 Task: Select the committer date option in the branch sort order.
Action: Mouse moved to (19, 533)
Screenshot: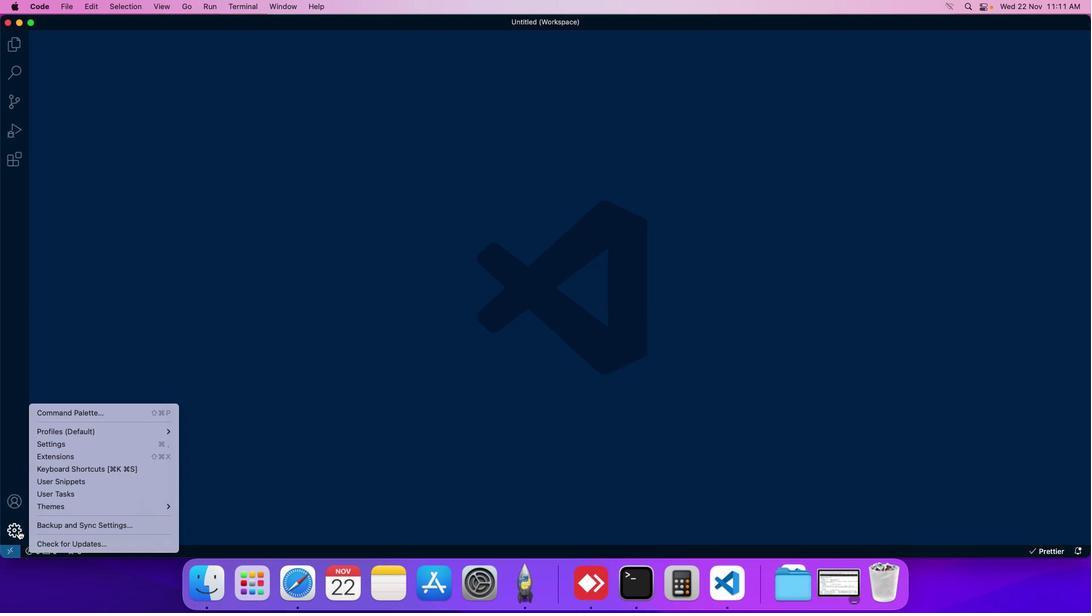 
Action: Mouse pressed left at (19, 533)
Screenshot: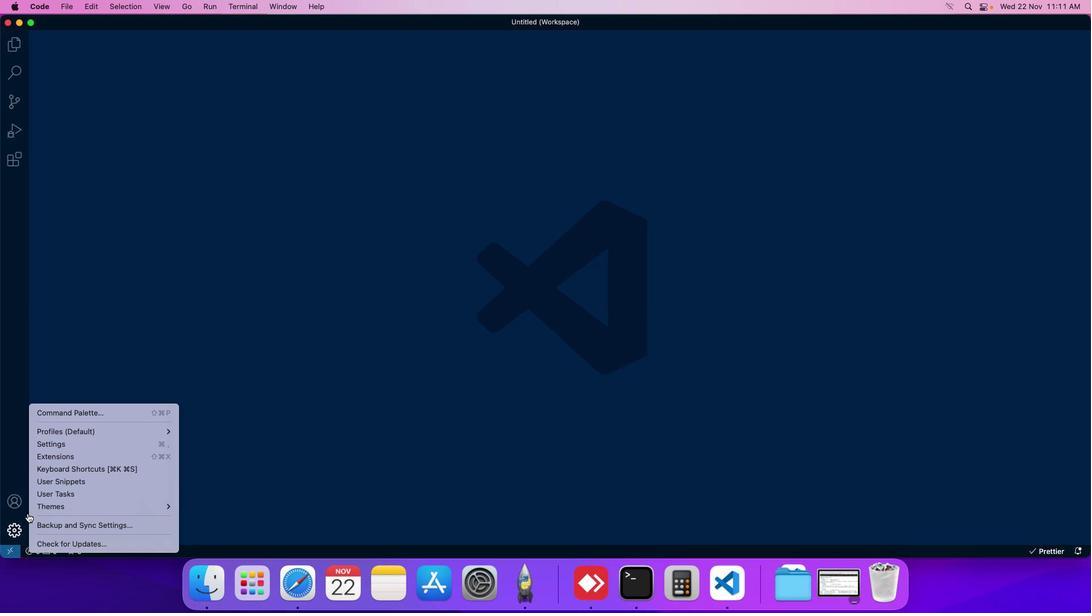 
Action: Mouse moved to (75, 448)
Screenshot: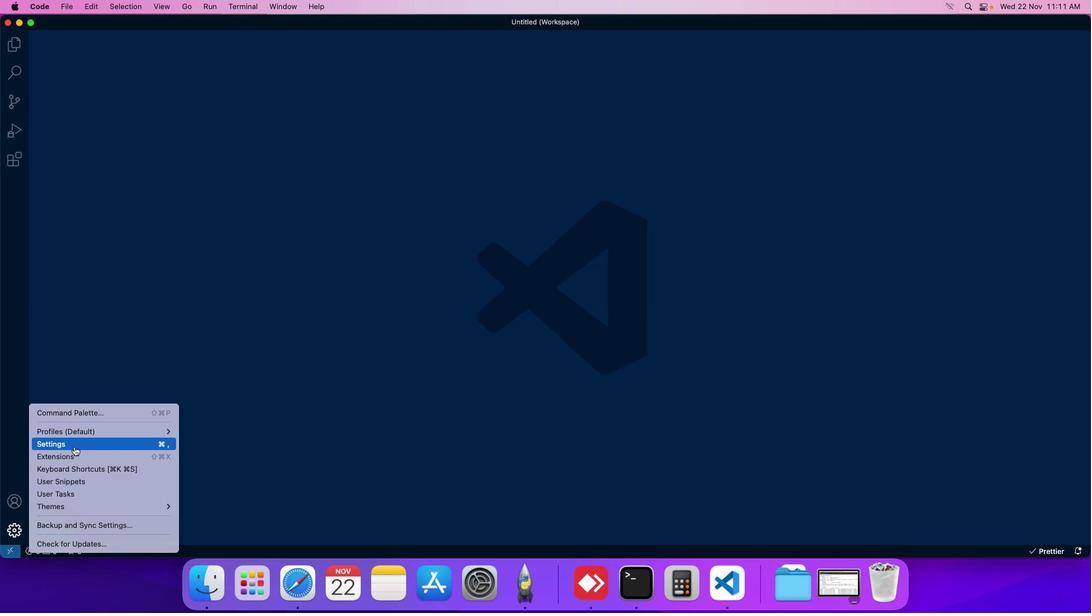 
Action: Mouse pressed left at (75, 448)
Screenshot: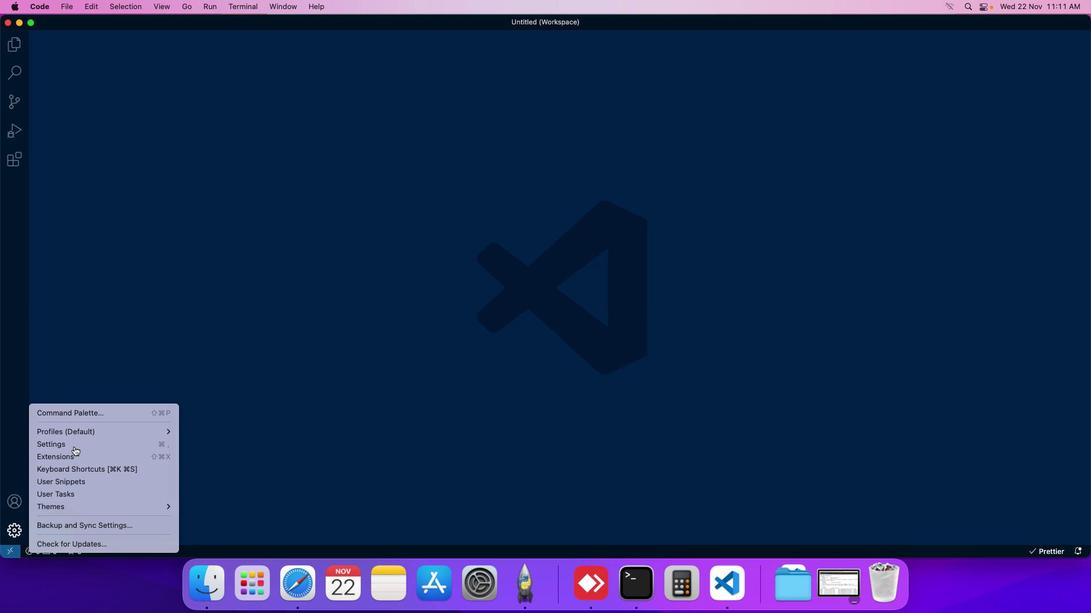 
Action: Mouse moved to (248, 93)
Screenshot: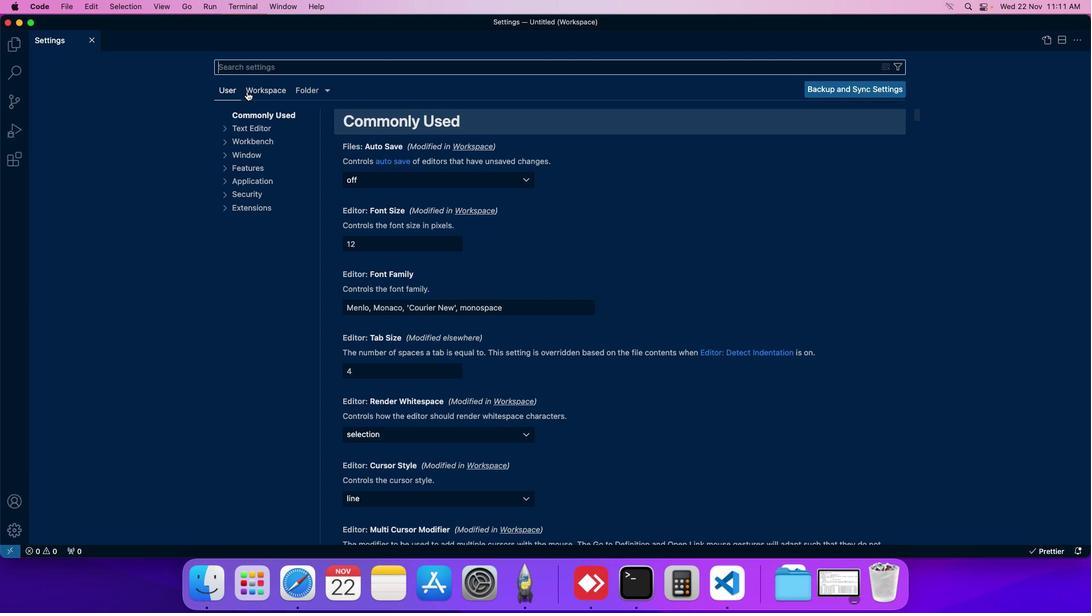 
Action: Mouse pressed left at (248, 93)
Screenshot: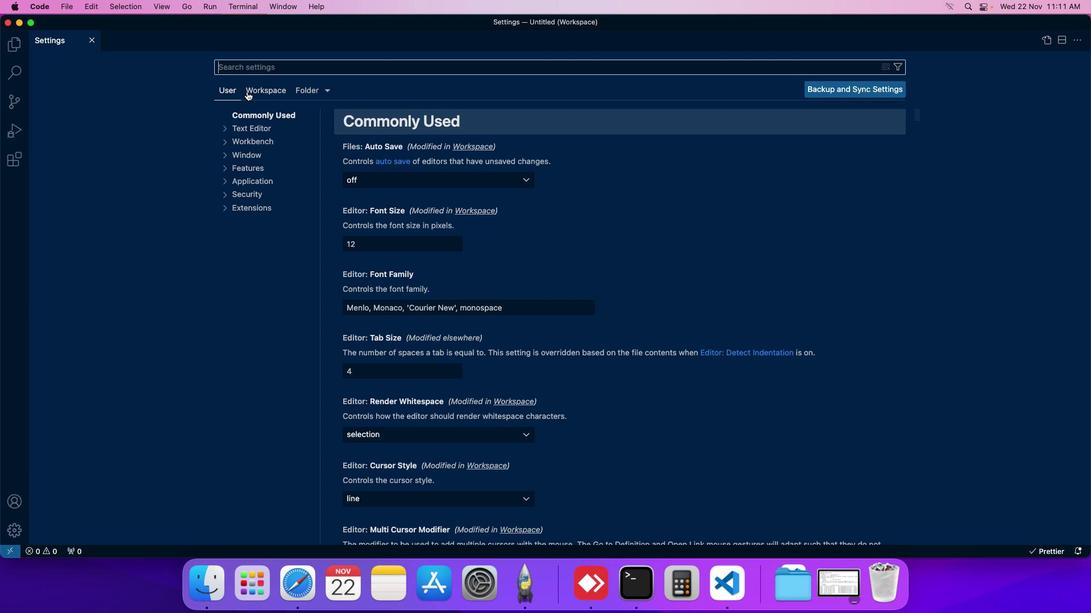 
Action: Mouse moved to (234, 193)
Screenshot: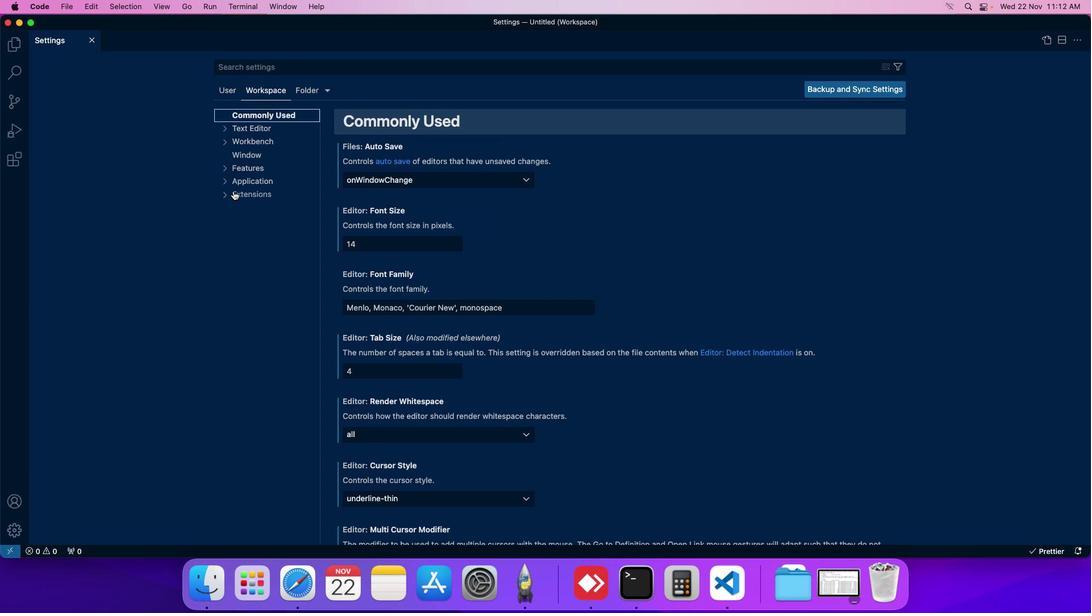 
Action: Mouse pressed left at (234, 193)
Screenshot: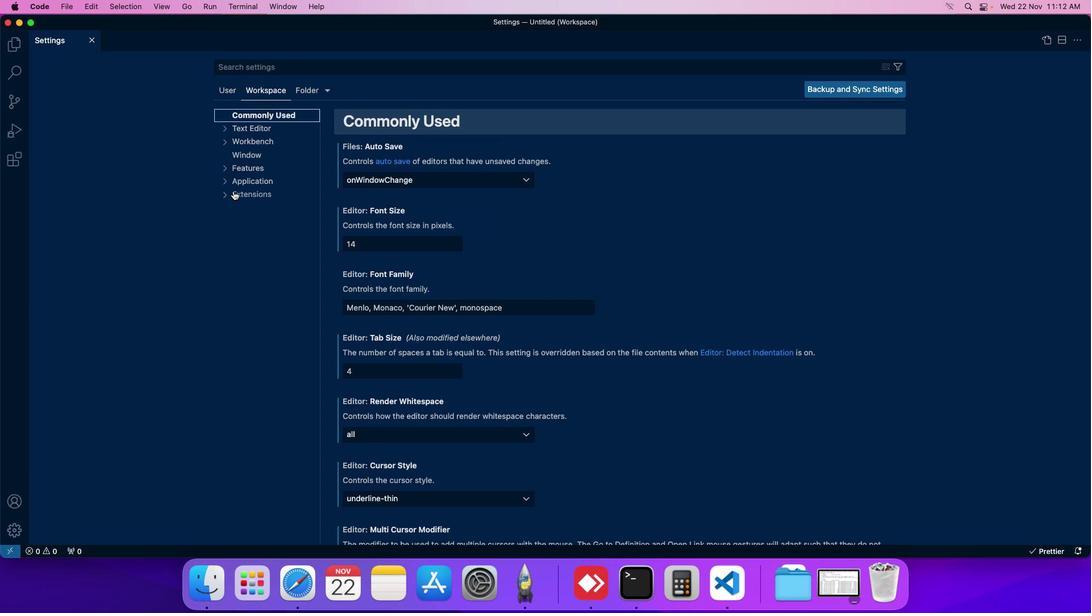 
Action: Mouse moved to (247, 246)
Screenshot: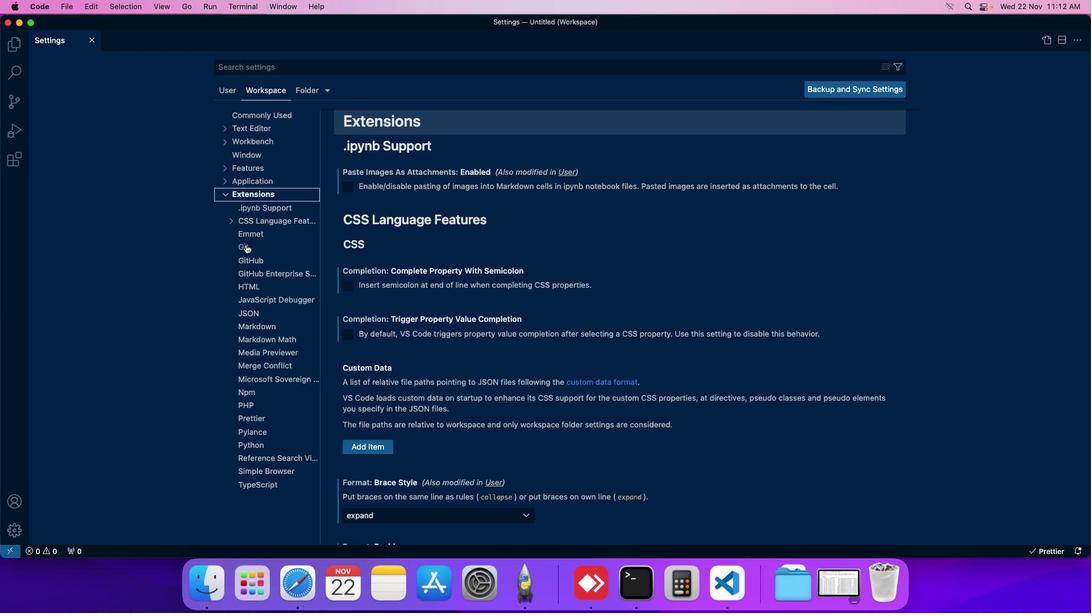 
Action: Mouse pressed left at (247, 246)
Screenshot: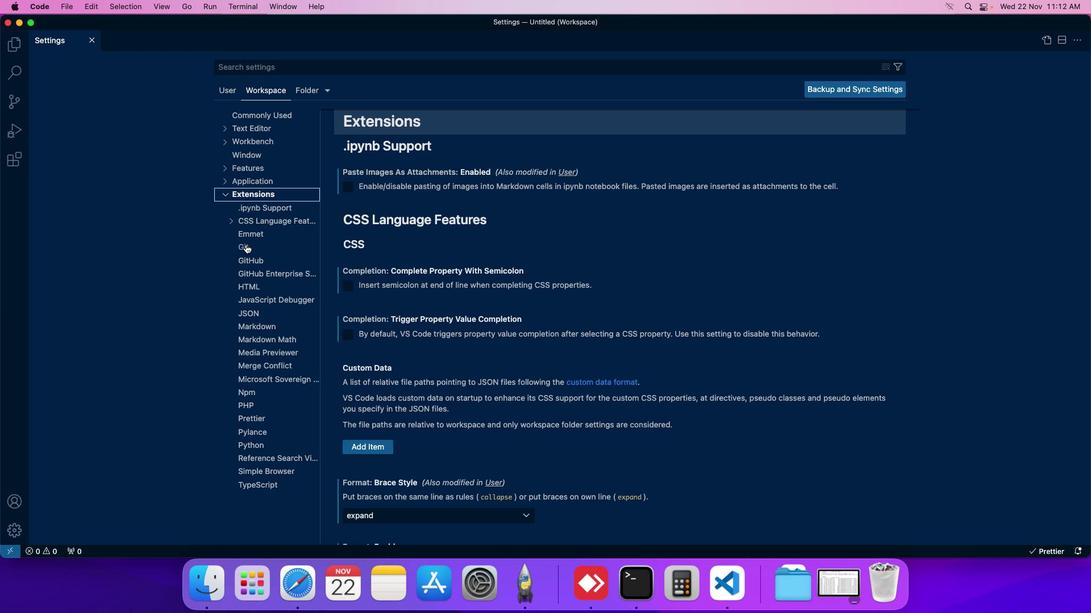 
Action: Mouse moved to (376, 310)
Screenshot: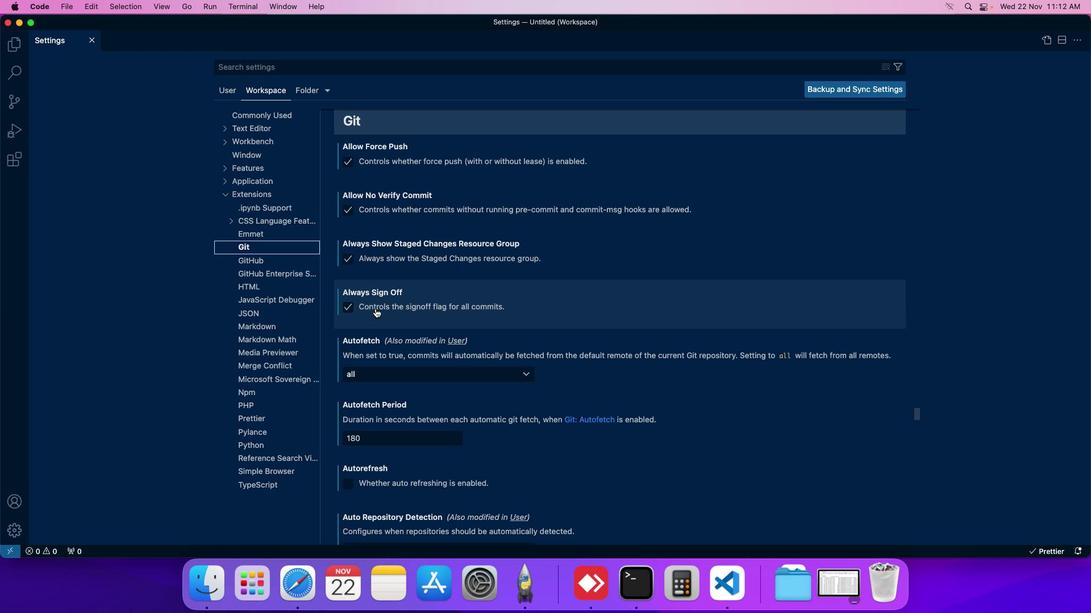 
Action: Mouse scrolled (376, 310) with delta (1, 1)
Screenshot: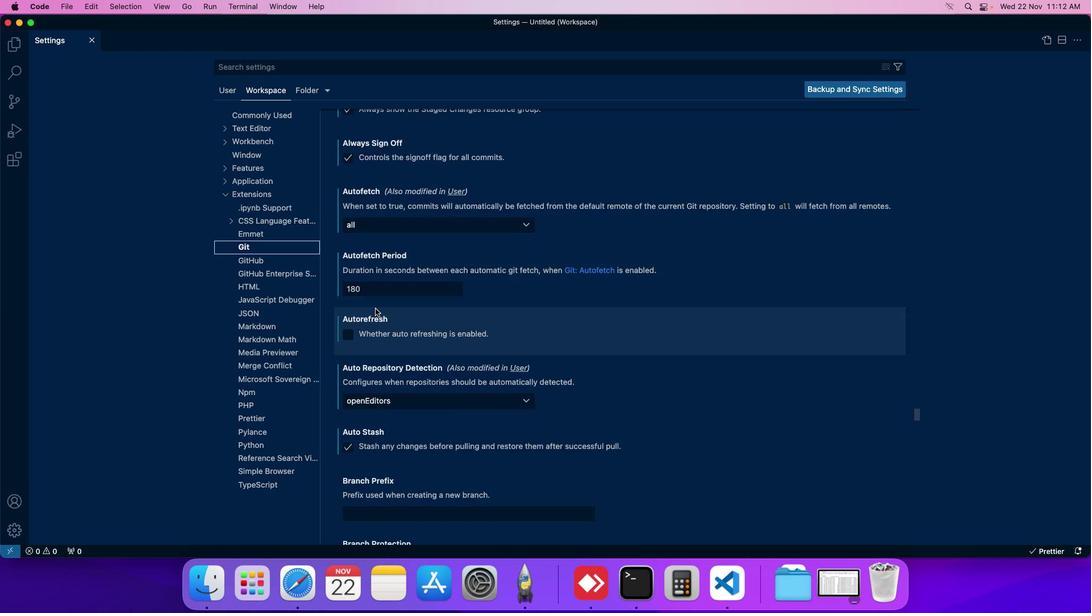 
Action: Mouse scrolled (376, 310) with delta (1, 1)
Screenshot: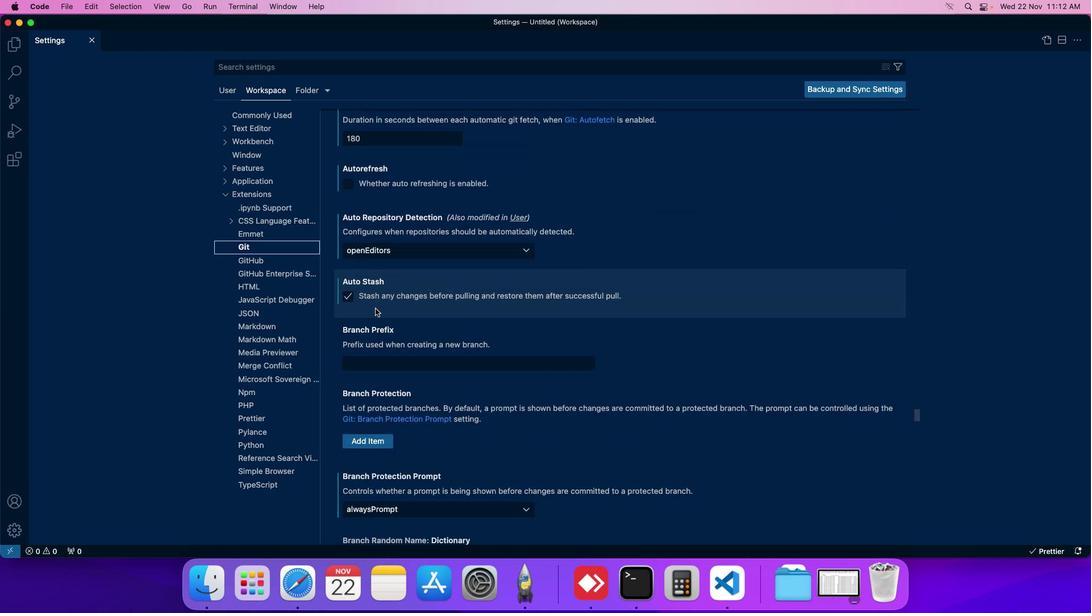 
Action: Mouse scrolled (376, 310) with delta (1, 1)
Screenshot: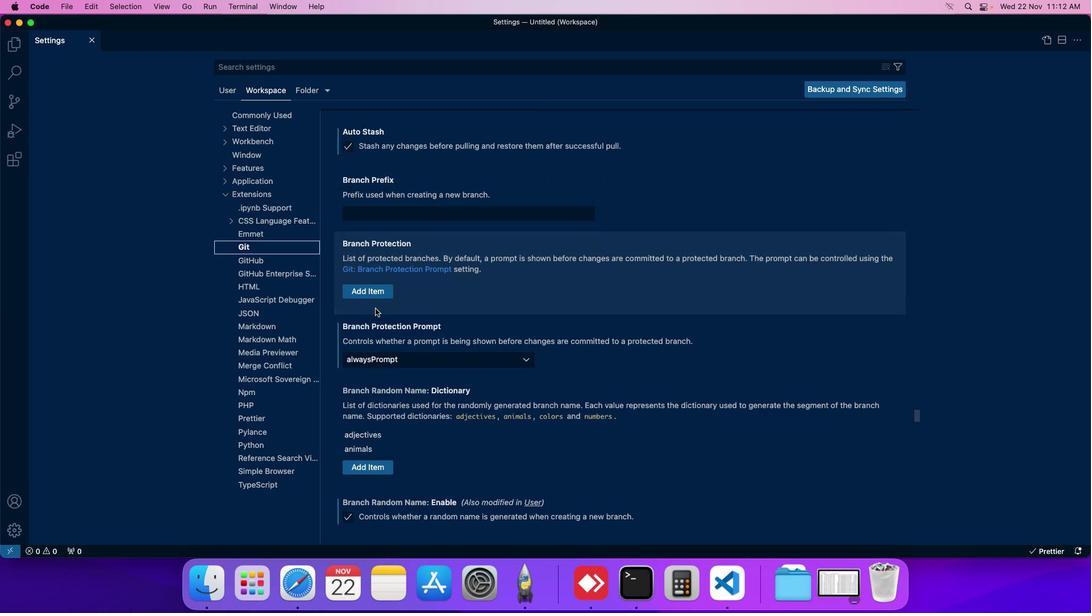 
Action: Mouse scrolled (376, 310) with delta (1, 1)
Screenshot: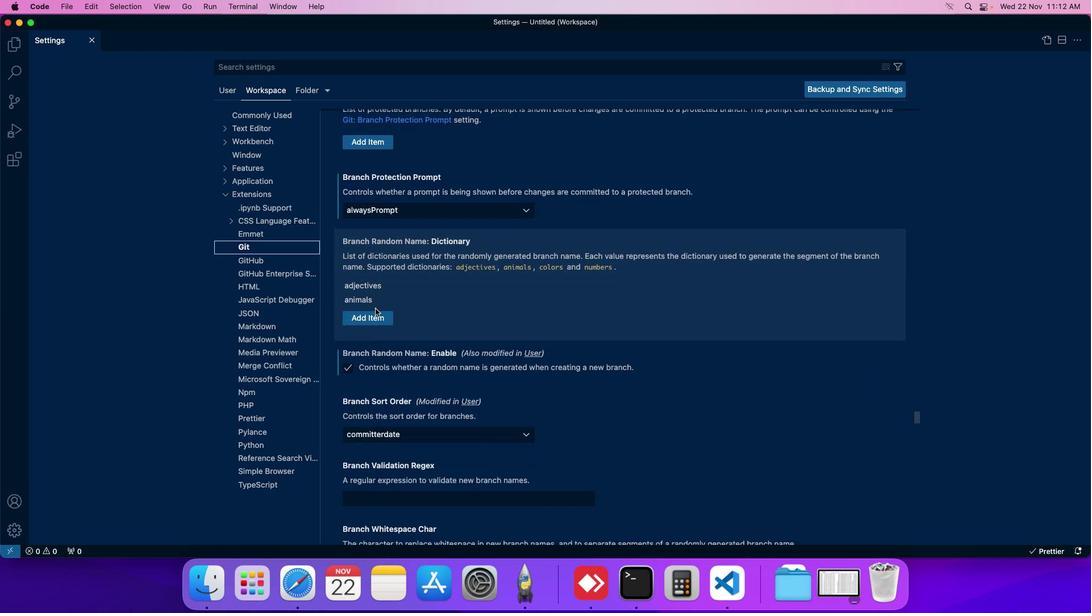 
Action: Mouse scrolled (376, 310) with delta (1, 1)
Screenshot: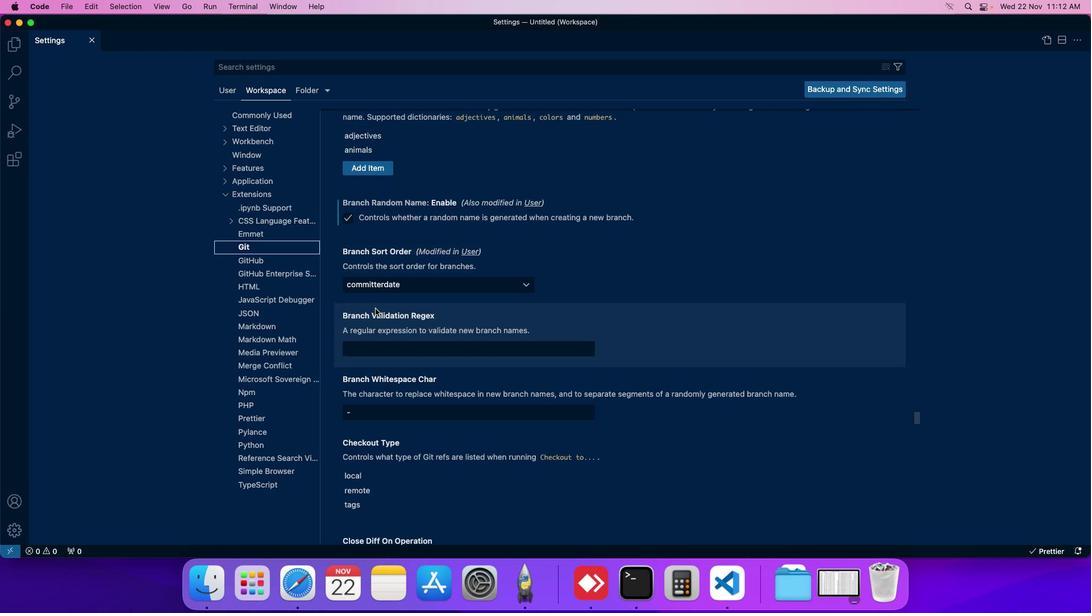 
Action: Mouse moved to (413, 279)
Screenshot: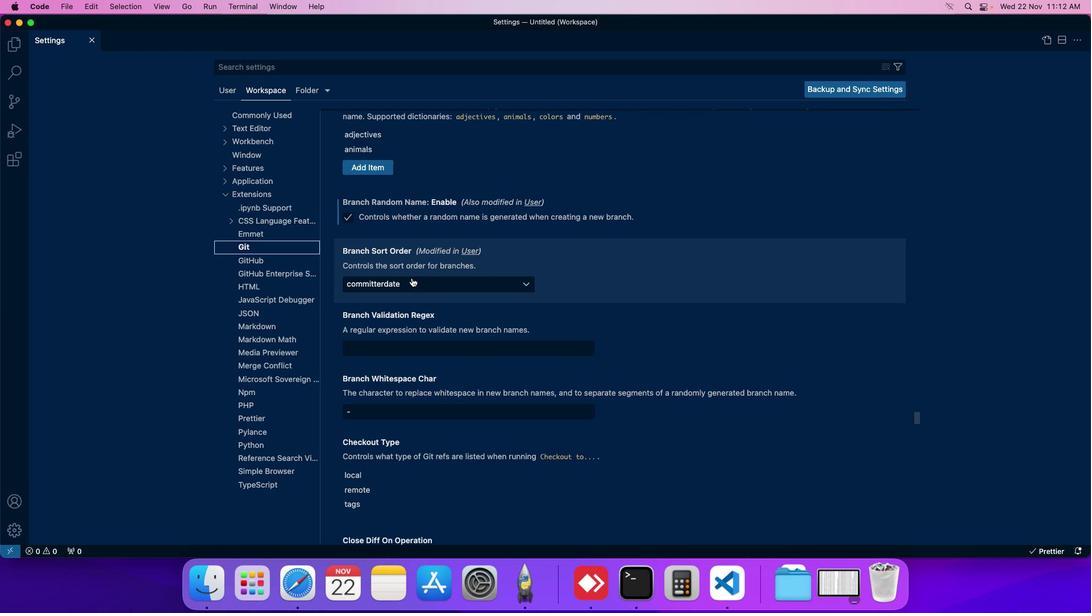 
Action: Mouse pressed left at (413, 279)
Screenshot: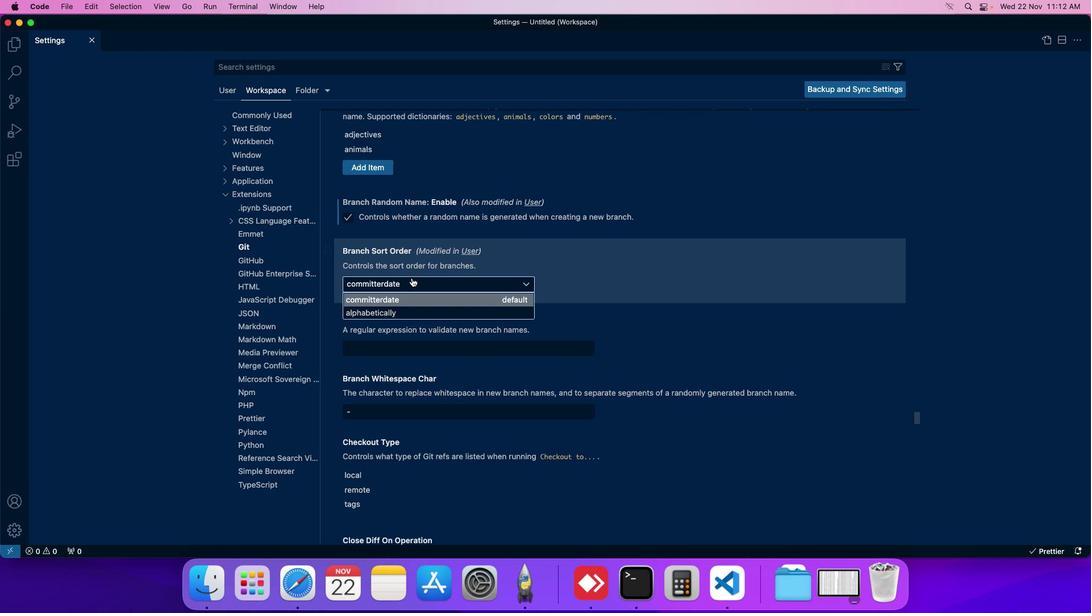 
Action: Mouse moved to (399, 296)
Screenshot: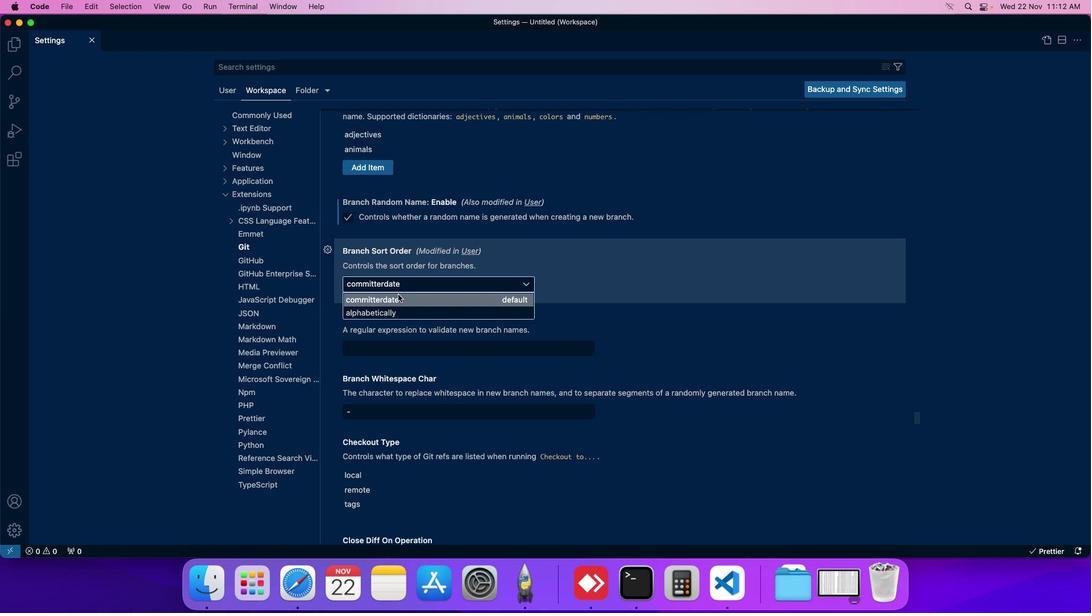 
Action: Mouse pressed left at (399, 296)
Screenshot: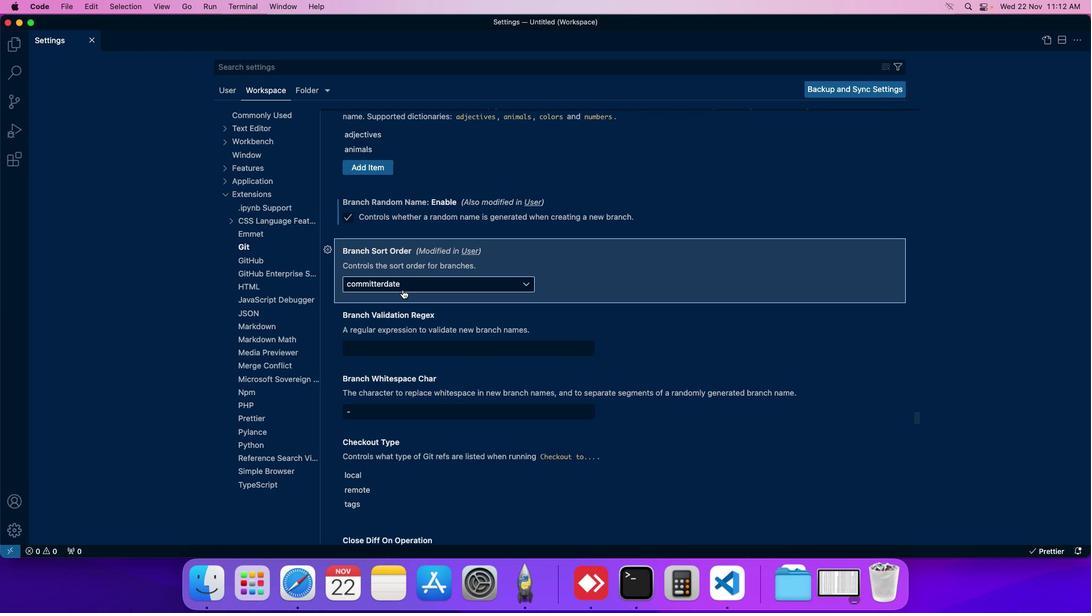 
Action: Mouse moved to (408, 289)
Screenshot: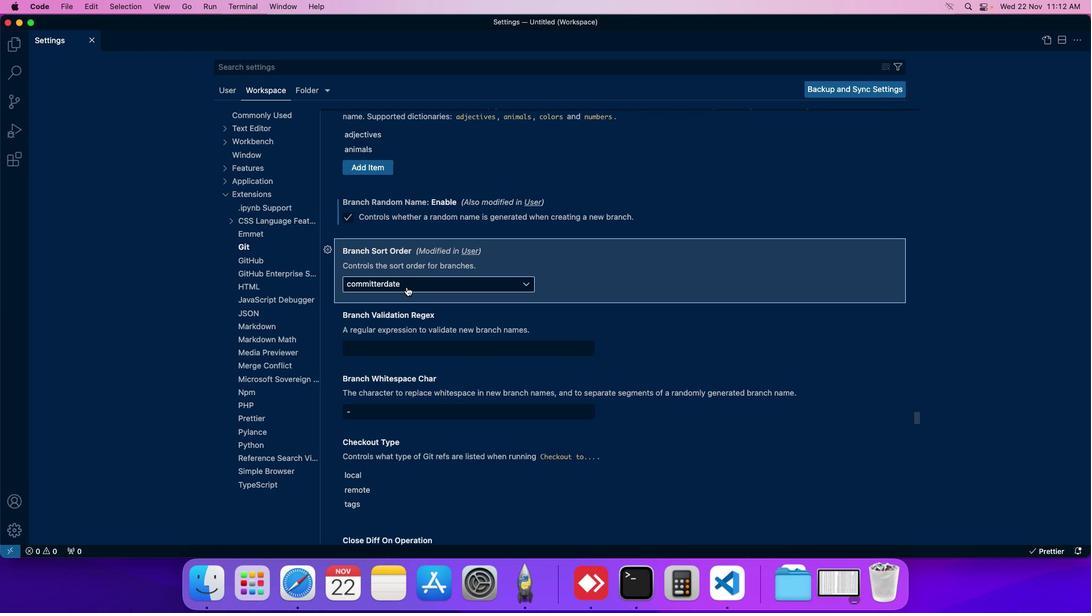 
